 Task: Use Train pass FX 1 Effect in this video Movie B.mp4
Action: Mouse moved to (310, 112)
Screenshot: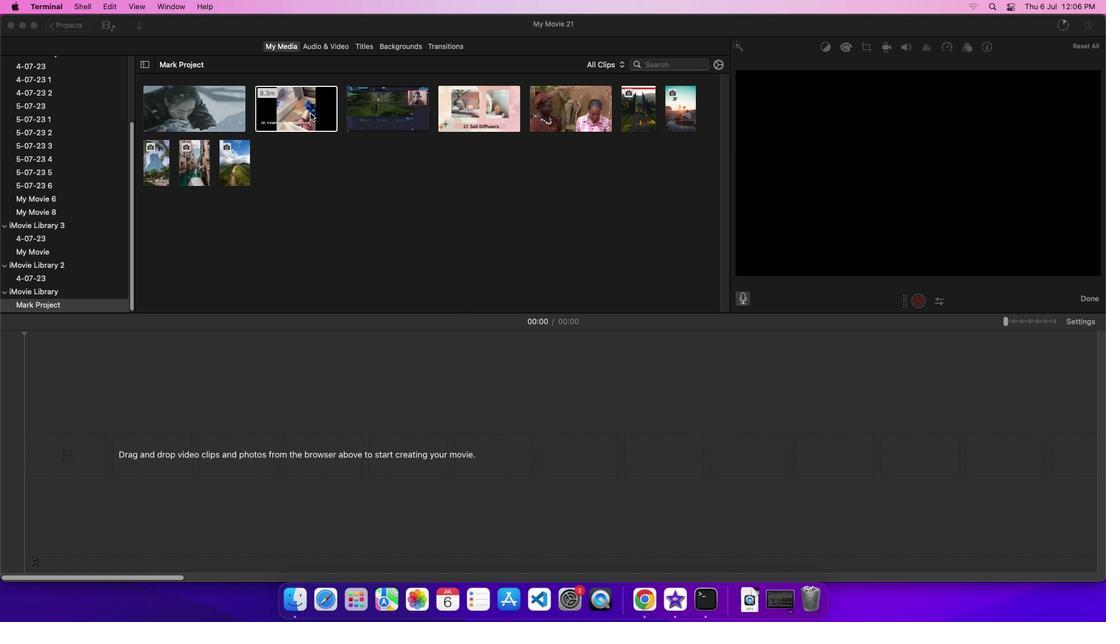 
Action: Mouse pressed left at (310, 112)
Screenshot: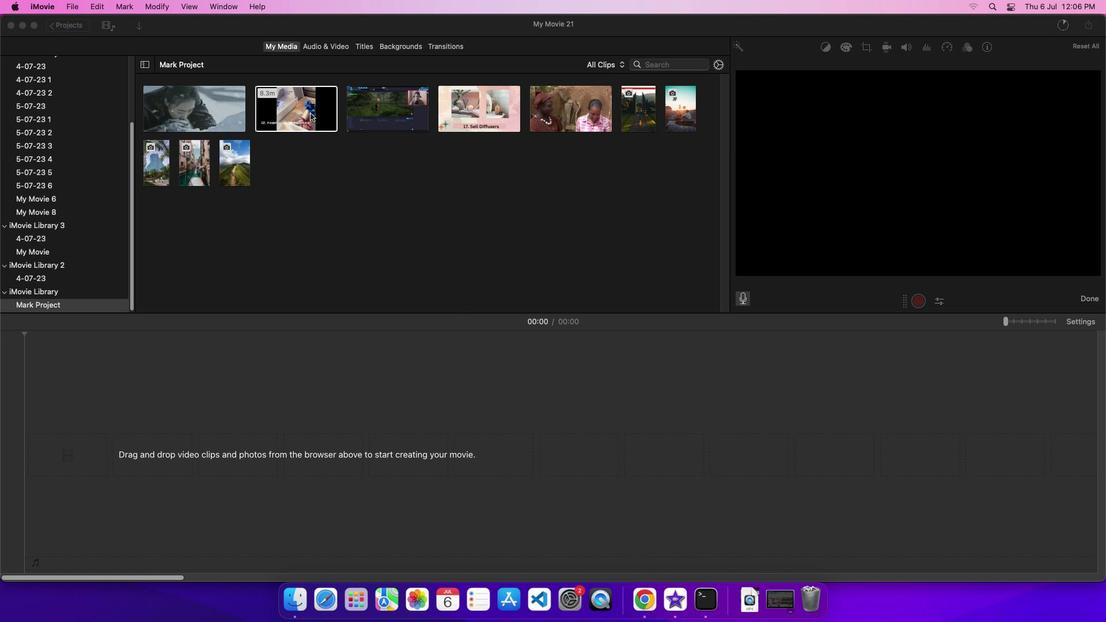 
Action: Mouse moved to (292, 102)
Screenshot: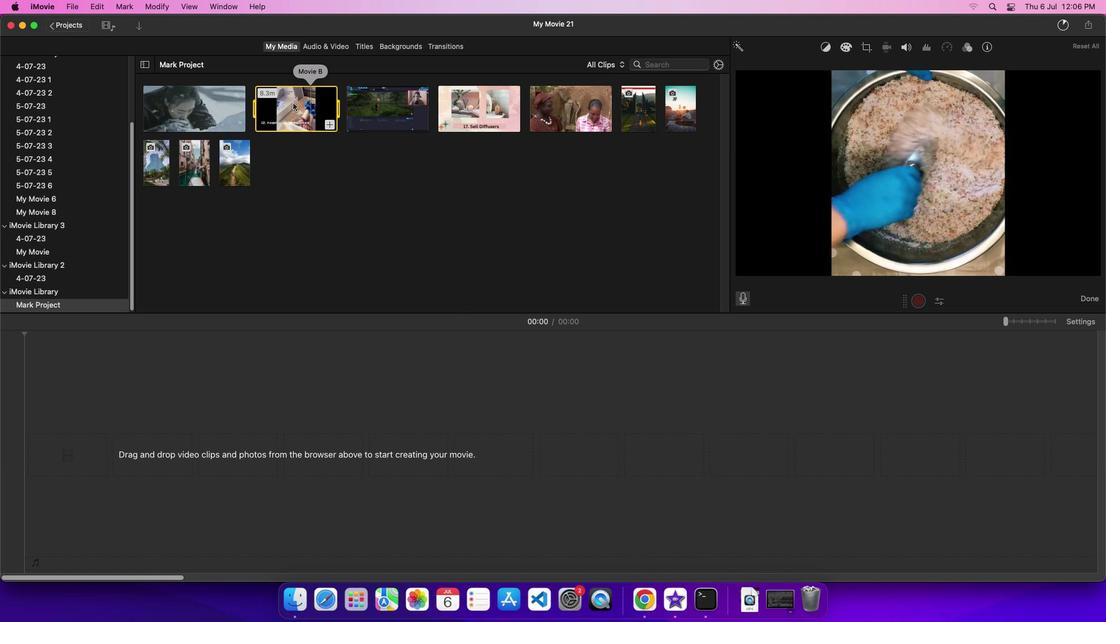 
Action: Mouse pressed left at (292, 102)
Screenshot: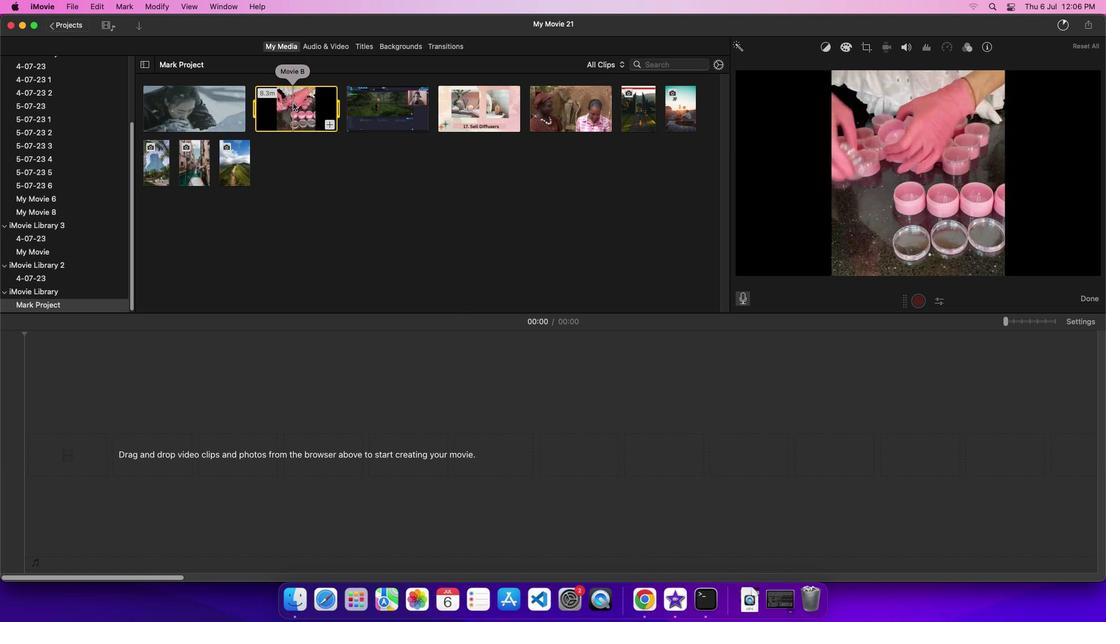 
Action: Mouse moved to (336, 47)
Screenshot: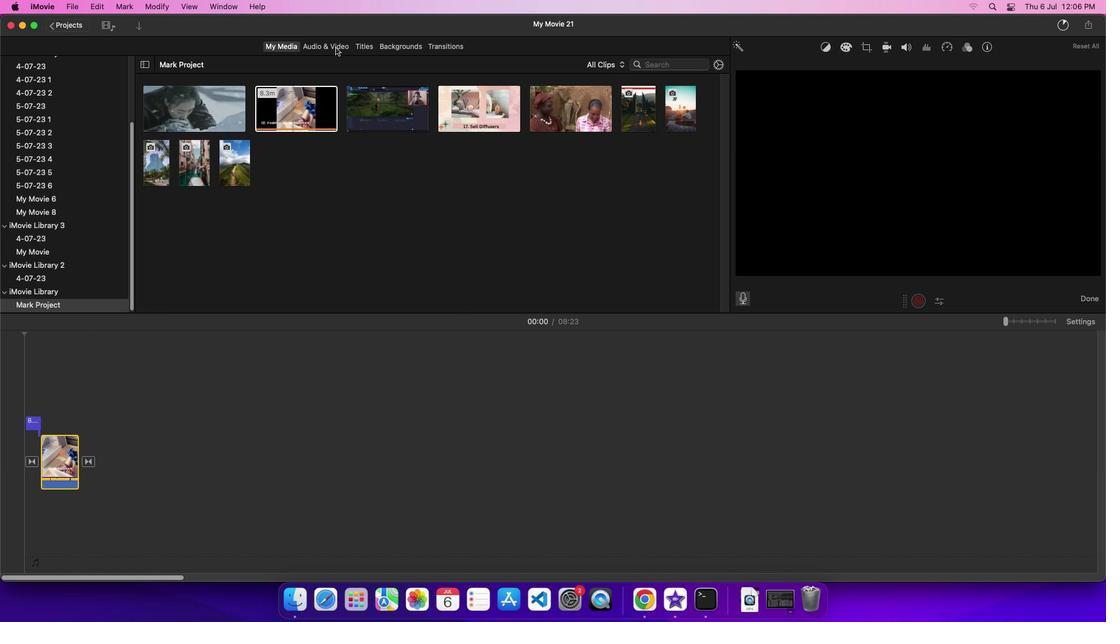 
Action: Mouse pressed left at (336, 47)
Screenshot: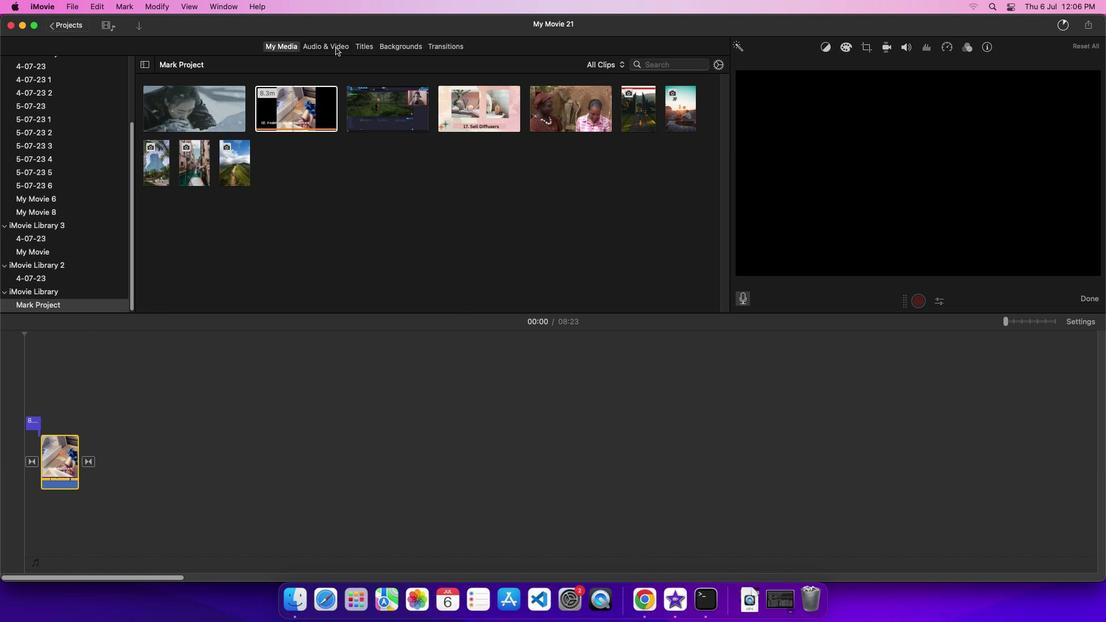 
Action: Mouse moved to (55, 108)
Screenshot: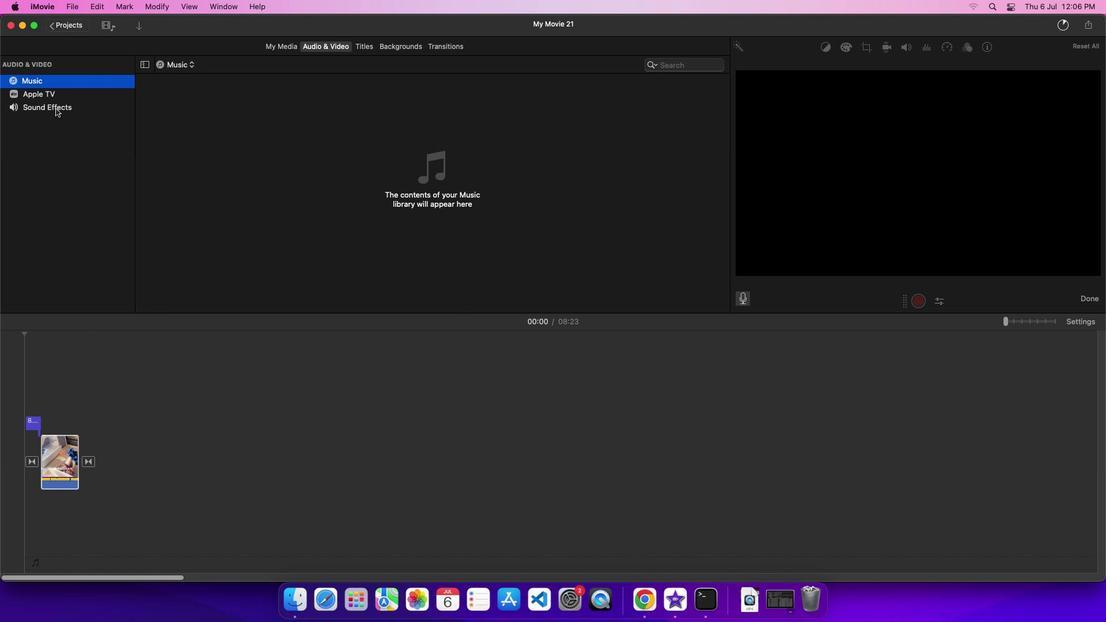 
Action: Mouse pressed left at (55, 108)
Screenshot: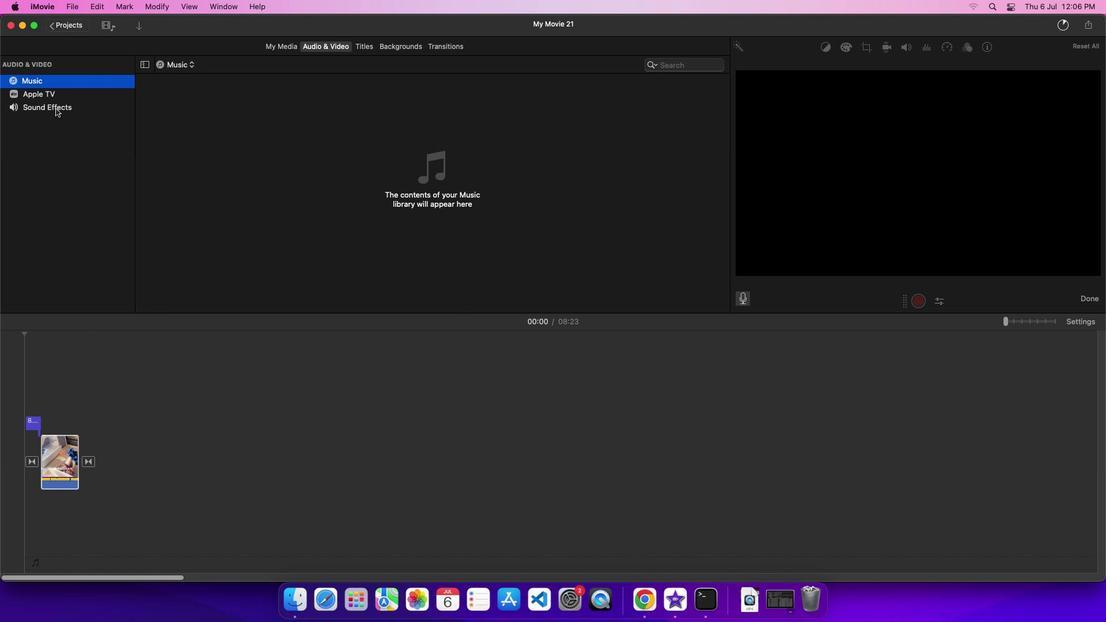 
Action: Mouse moved to (182, 274)
Screenshot: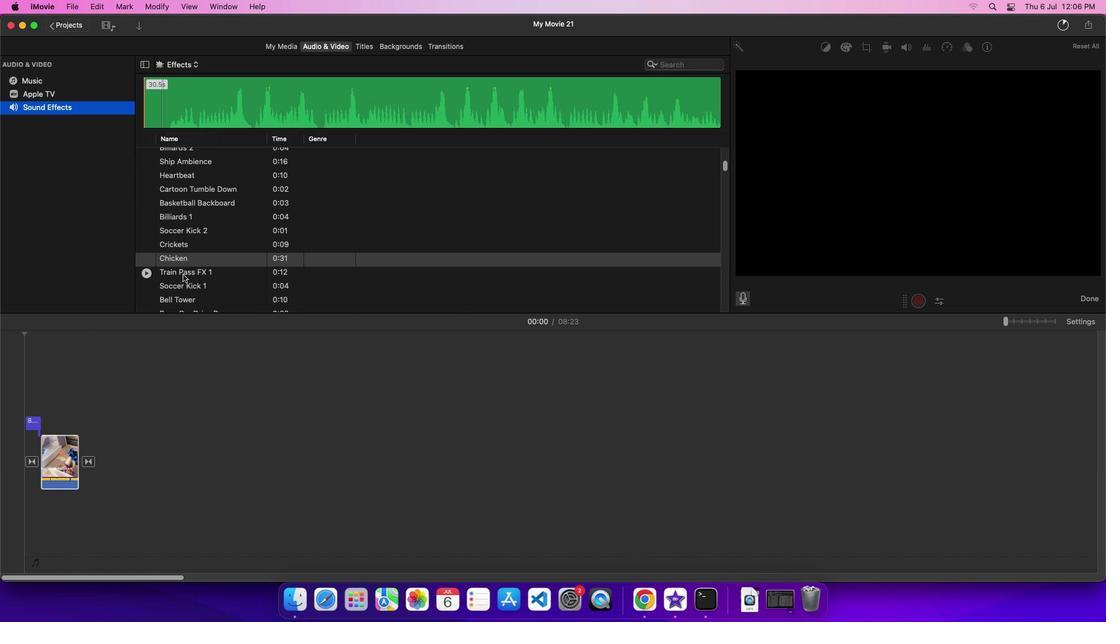 
Action: Mouse pressed left at (182, 274)
Screenshot: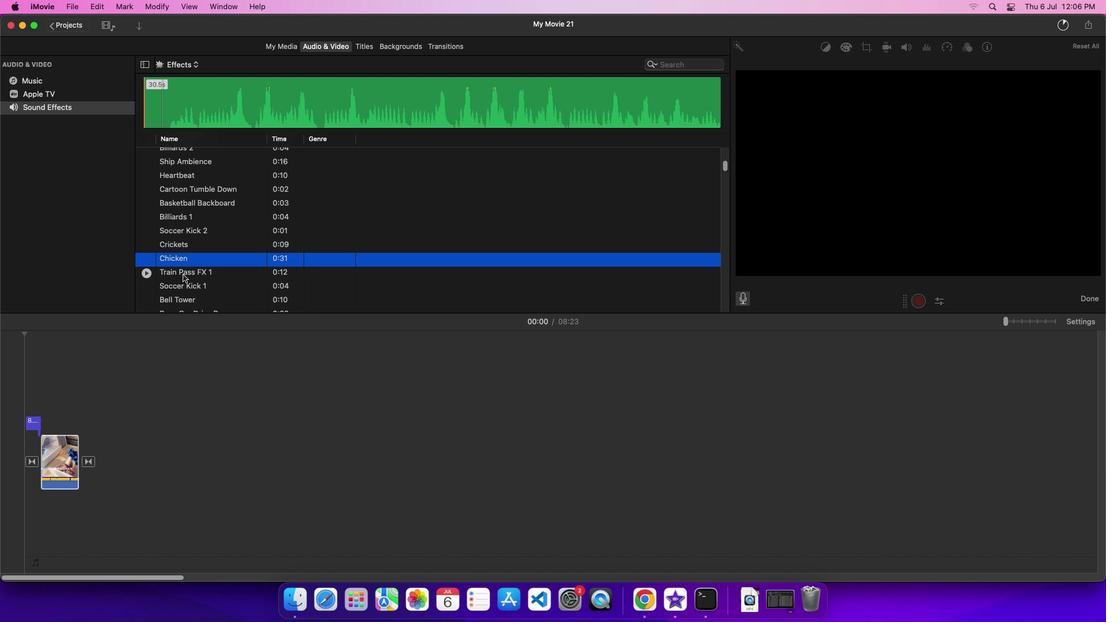
Action: Mouse moved to (226, 273)
Screenshot: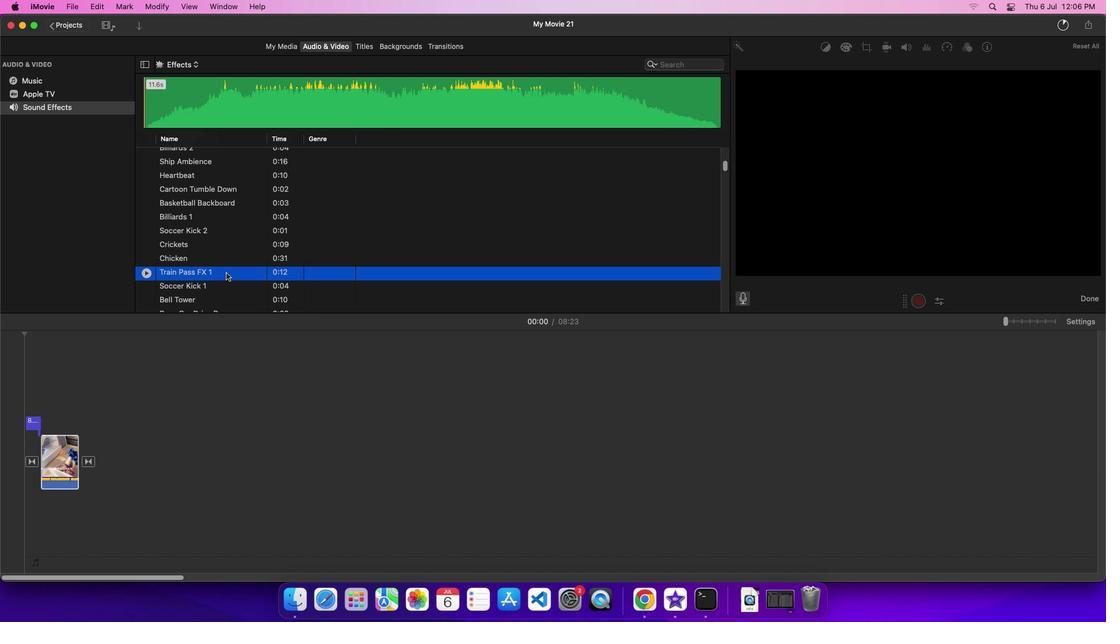 
Action: Mouse pressed left at (226, 273)
Screenshot: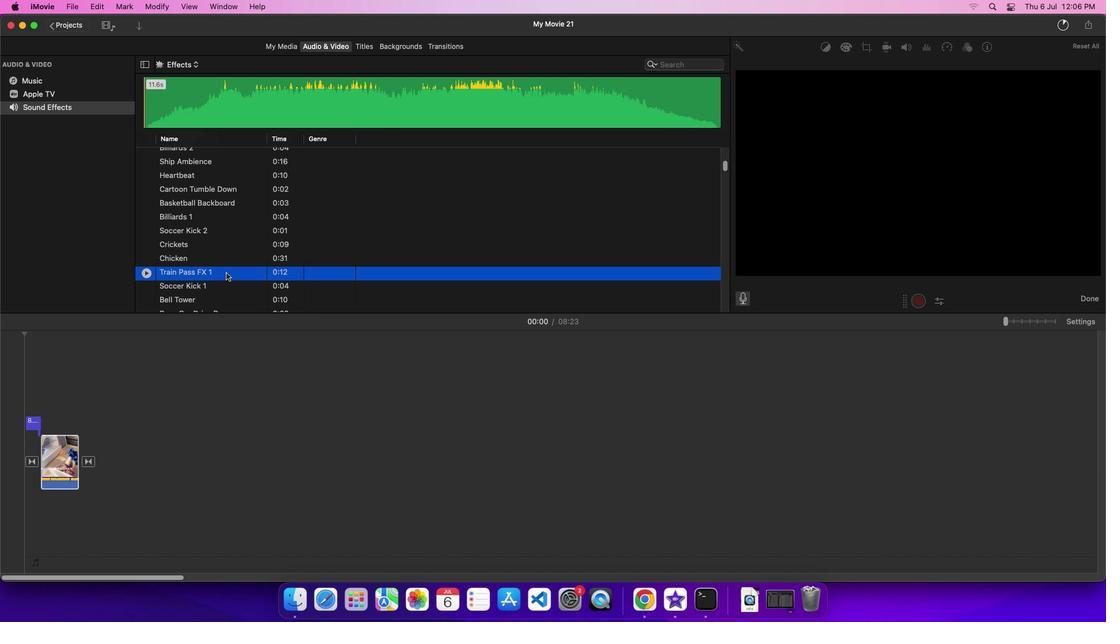 
Action: Mouse moved to (81, 500)
Screenshot: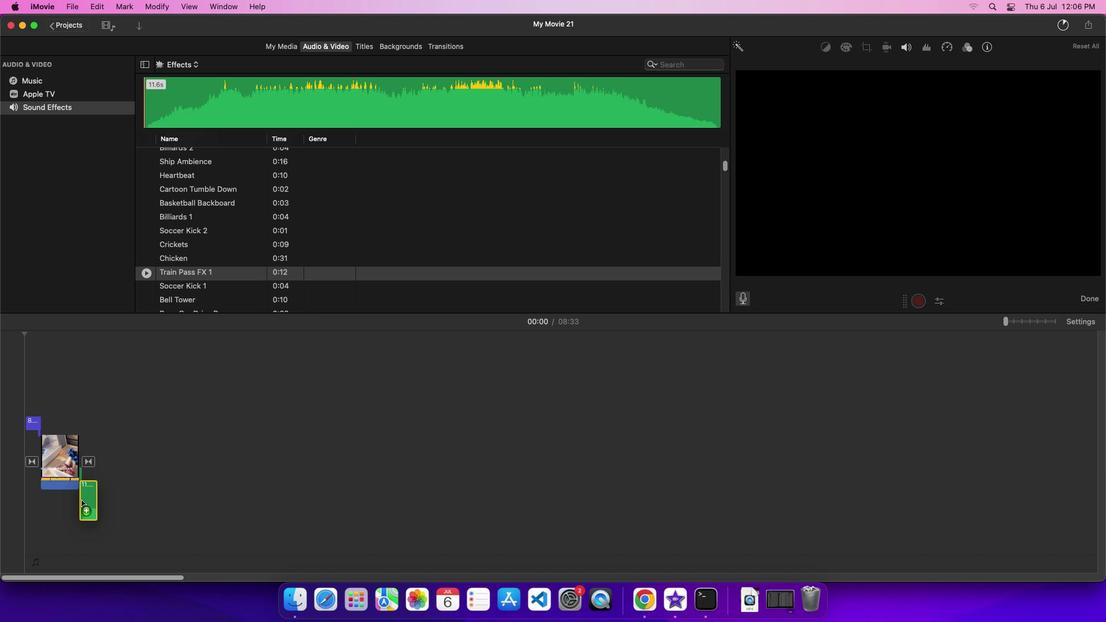 
